 Task: Forward email with the signature Brooke Phillips with the subject 'Complaint' from softage.1@softage.net to 'softage.8@softage.net' with the message 'I would like to request a meeting to discuss the new employee benefits program.'
Action: Mouse moved to (924, 199)
Screenshot: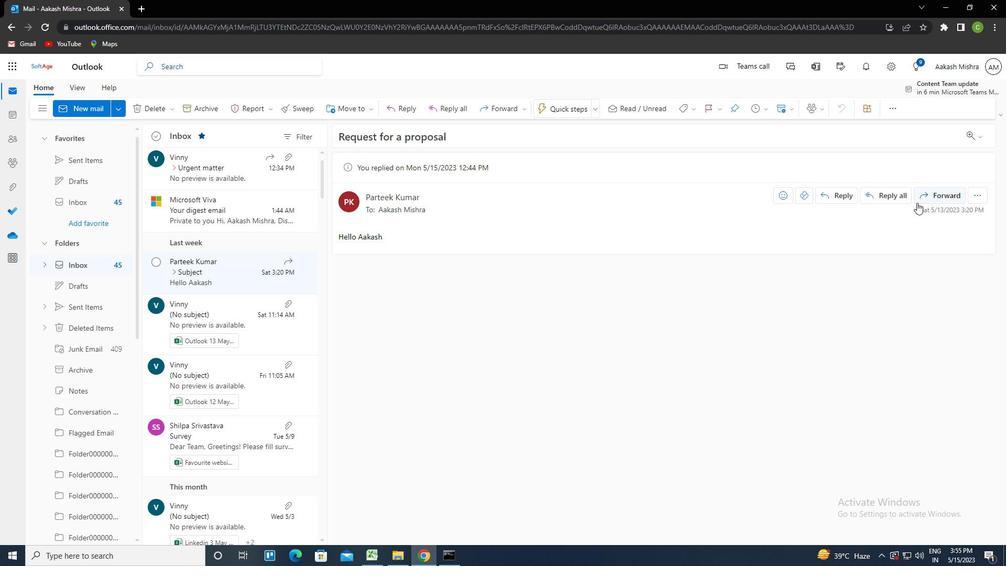 
Action: Mouse pressed left at (924, 199)
Screenshot: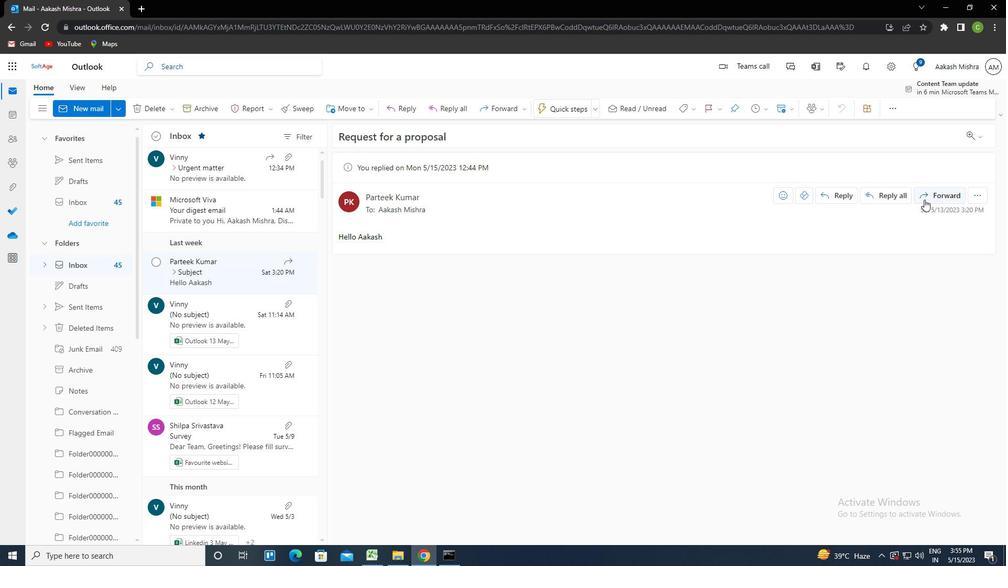 
Action: Mouse moved to (674, 110)
Screenshot: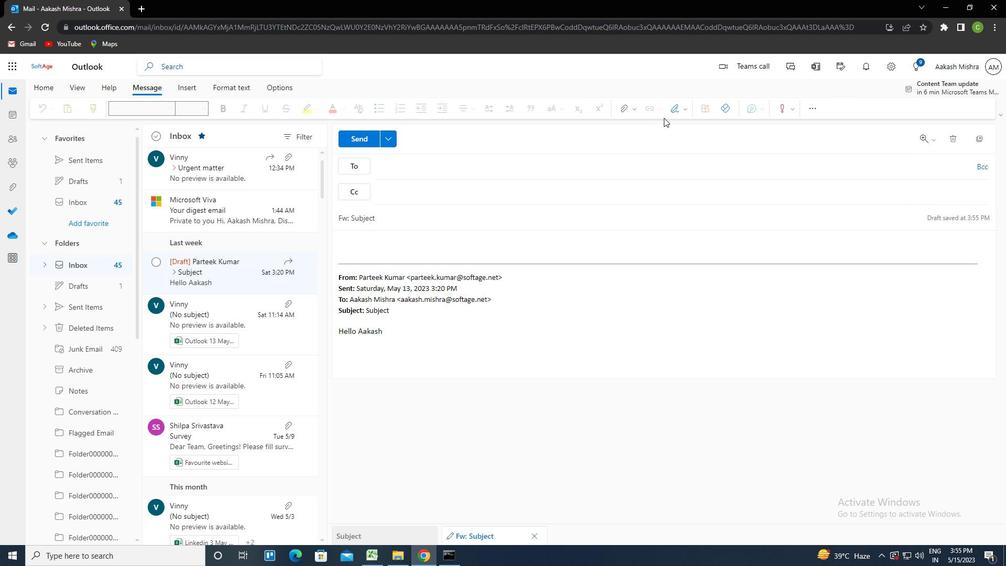 
Action: Mouse pressed left at (674, 110)
Screenshot: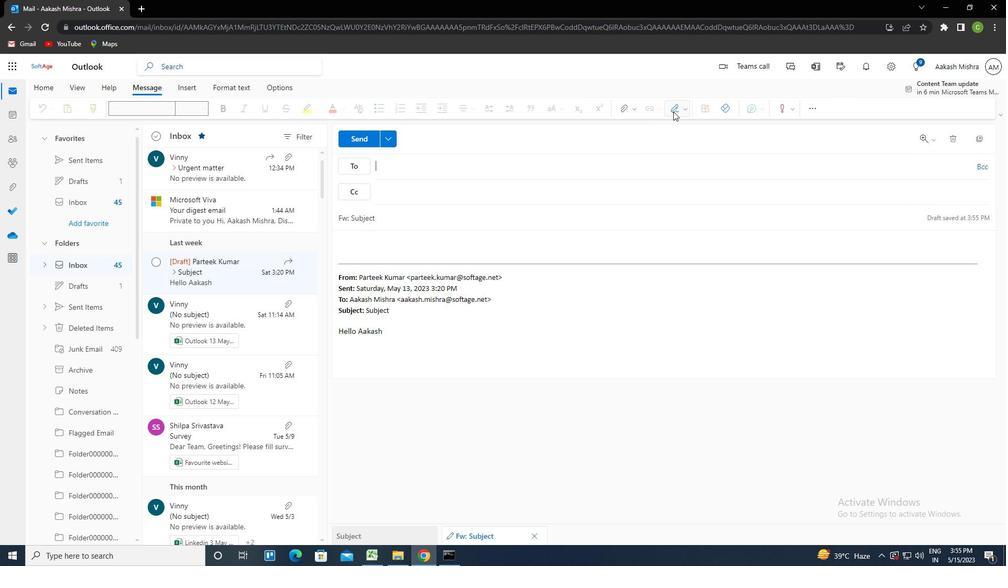 
Action: Mouse moved to (664, 145)
Screenshot: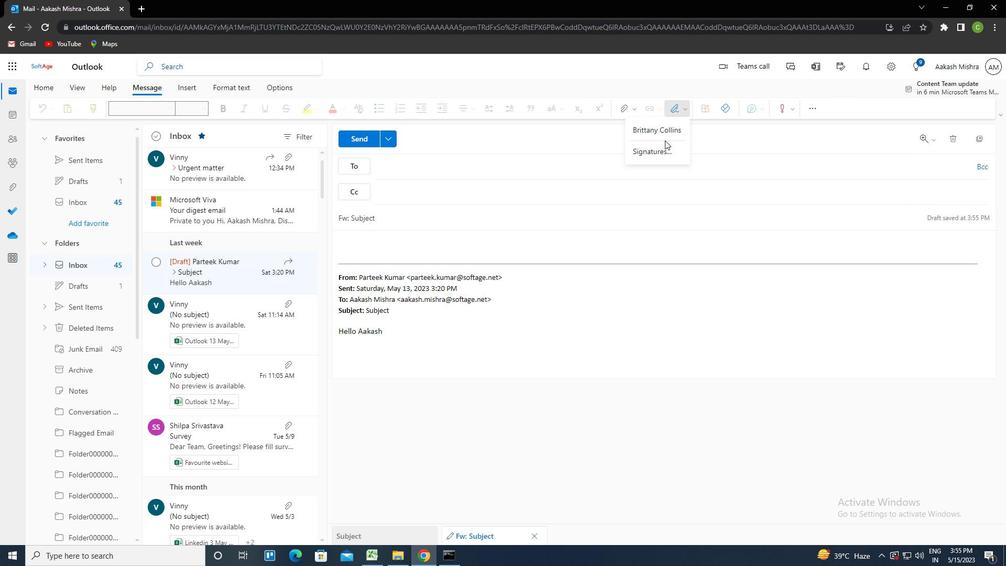 
Action: Mouse pressed left at (664, 145)
Screenshot: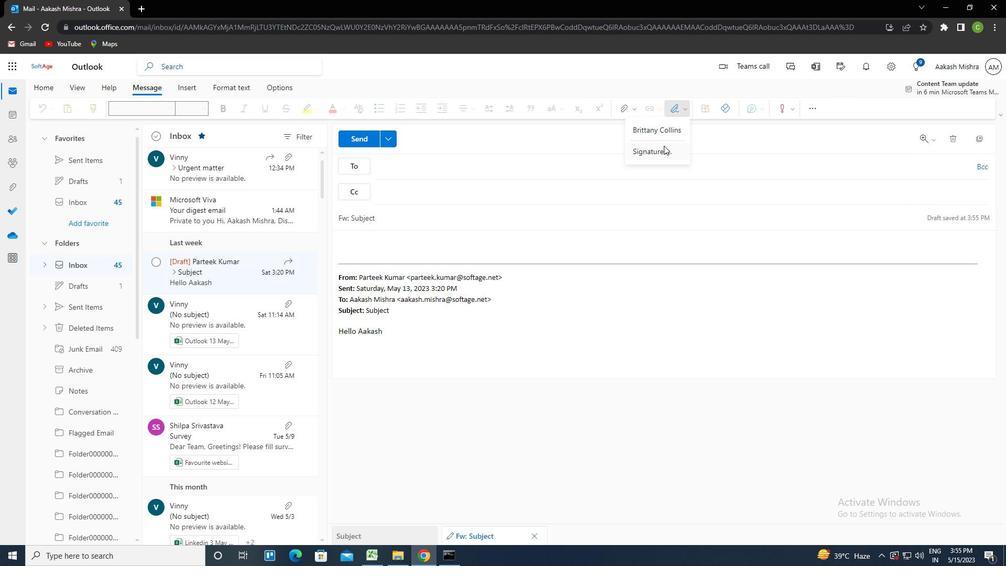 
Action: Mouse moved to (696, 189)
Screenshot: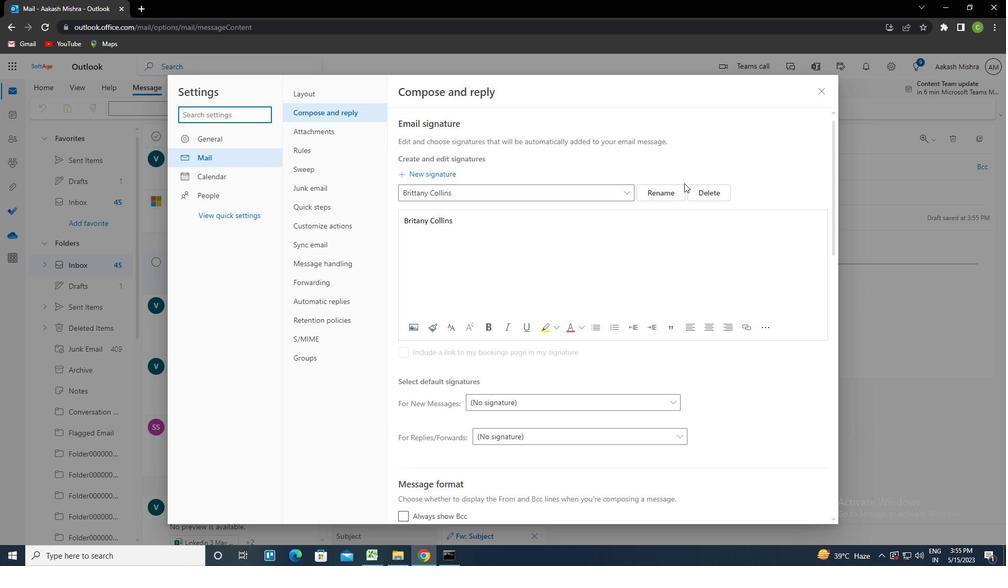 
Action: Mouse pressed left at (696, 189)
Screenshot: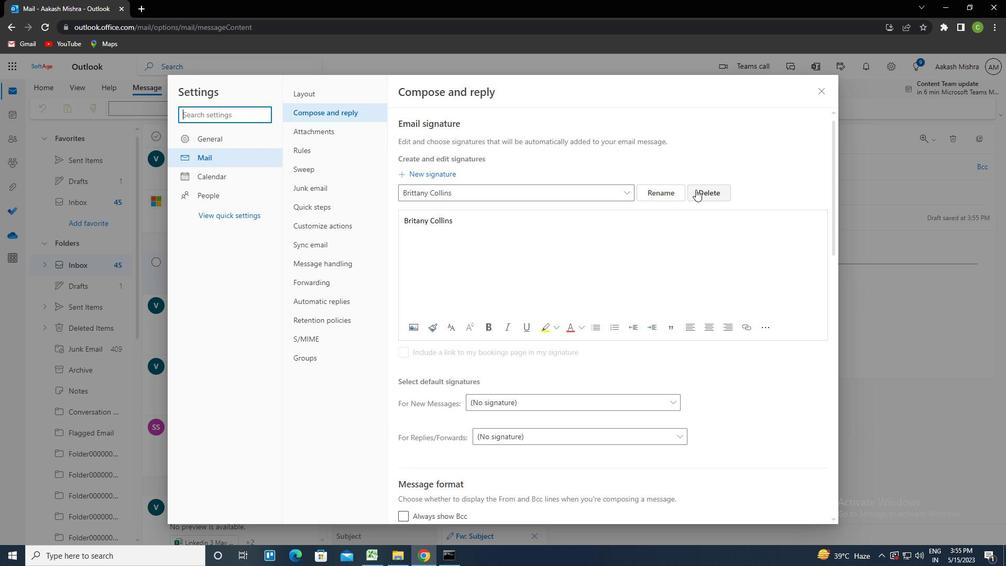 
Action: Mouse moved to (654, 197)
Screenshot: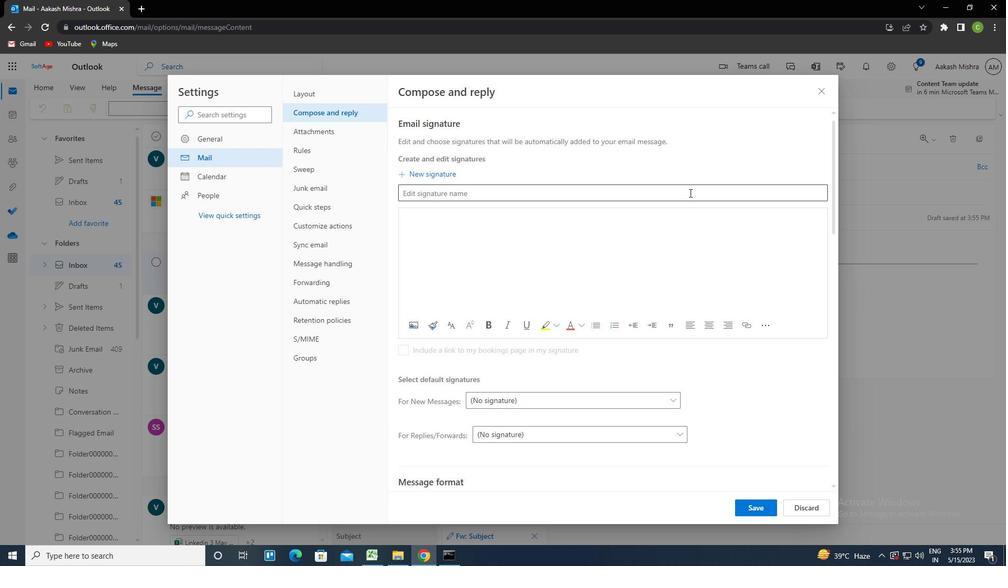 
Action: Mouse pressed left at (654, 197)
Screenshot: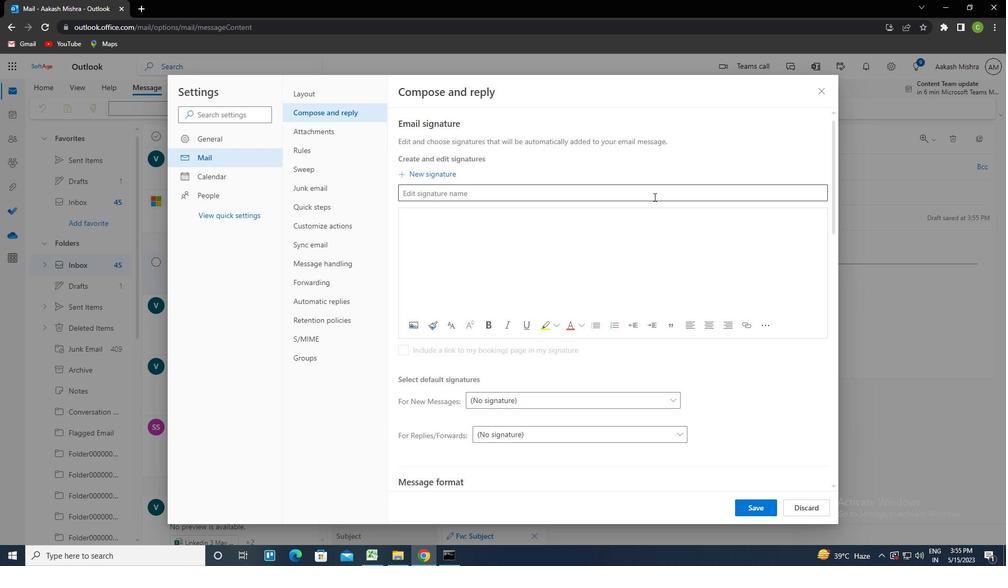 
Action: Key pressed <Key.caps_lock>b<Key.caps_lock>rooke<Key.space><Key.caps_lock>p<Key.caps_lock>hilips<Key.tab><Key.caps_lock>b<Key.caps_lock>rooke<Key.space><Key.caps_lock>p<Key.caps_lock>hilips
Screenshot: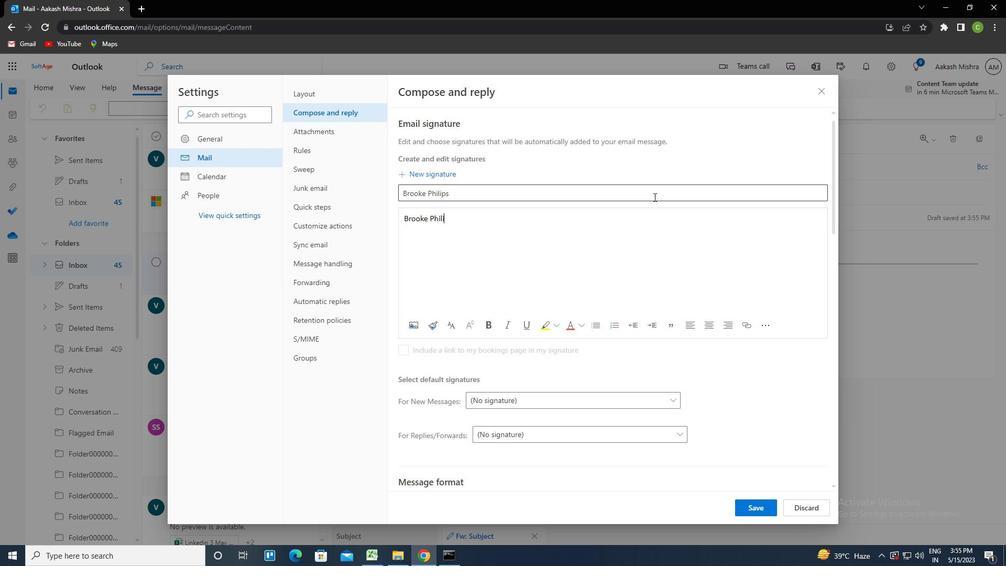 
Action: Mouse moved to (774, 506)
Screenshot: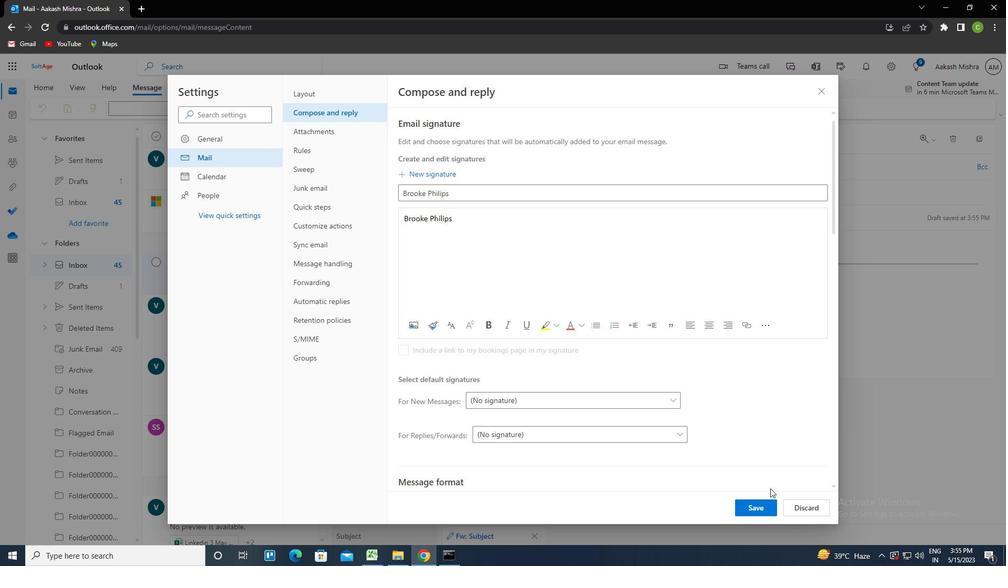 
Action: Mouse pressed left at (774, 506)
Screenshot: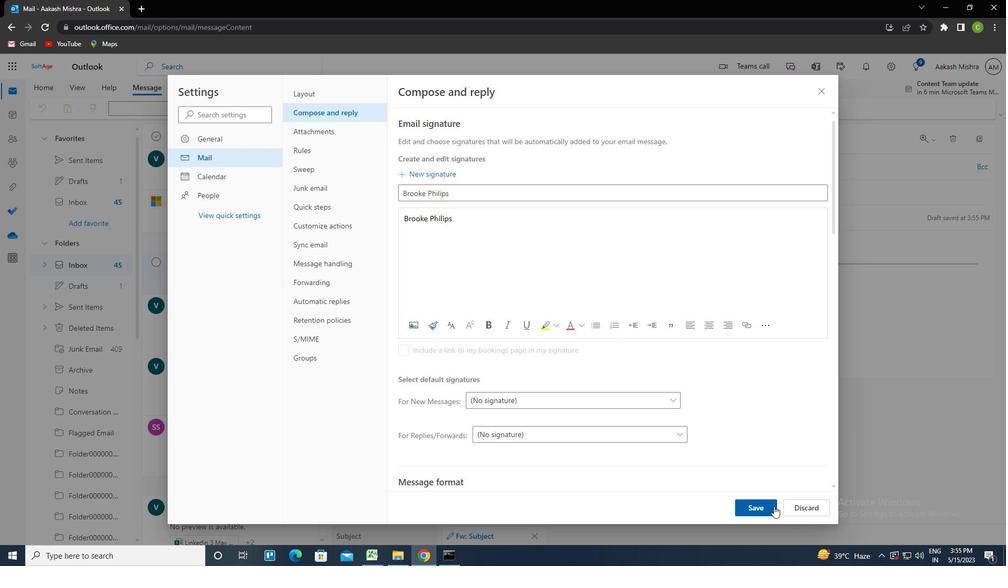 
Action: Mouse moved to (821, 93)
Screenshot: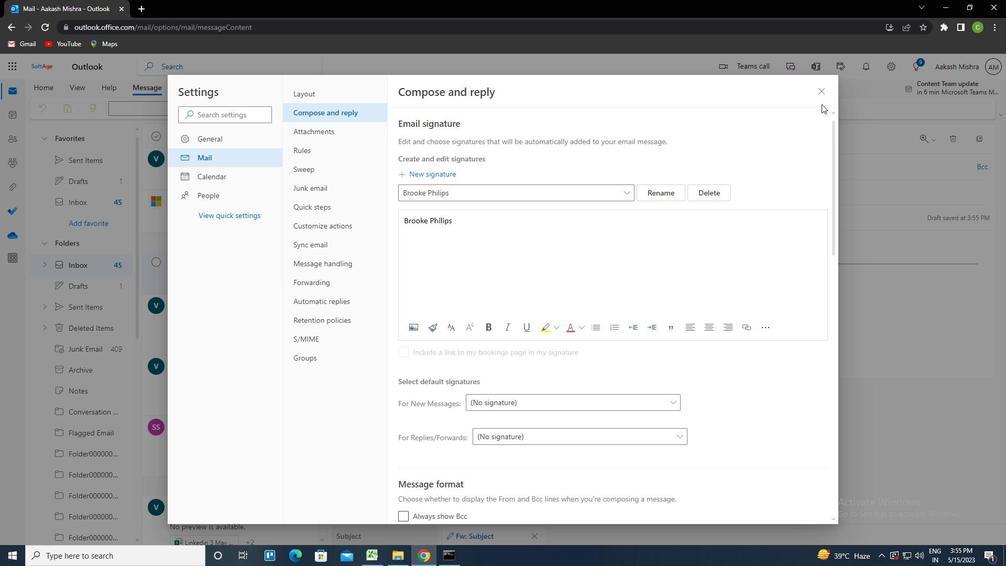 
Action: Mouse pressed left at (821, 93)
Screenshot: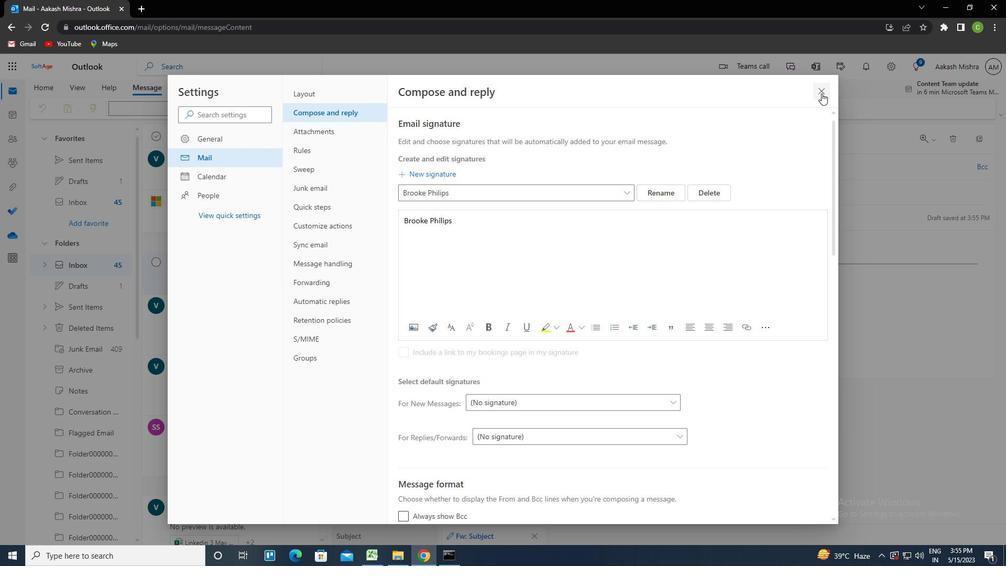 
Action: Mouse moved to (673, 112)
Screenshot: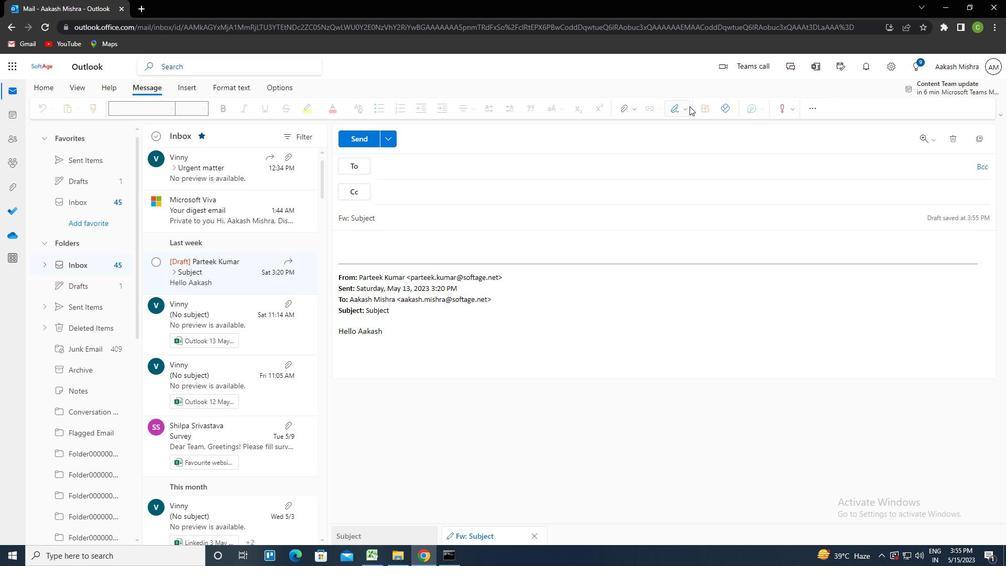
Action: Mouse pressed left at (673, 112)
Screenshot: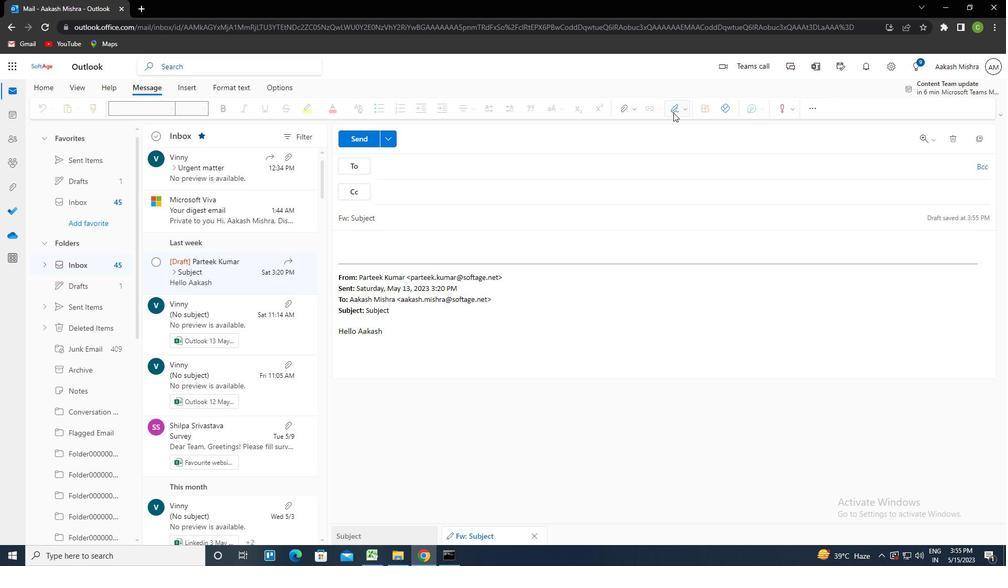 
Action: Mouse moved to (670, 134)
Screenshot: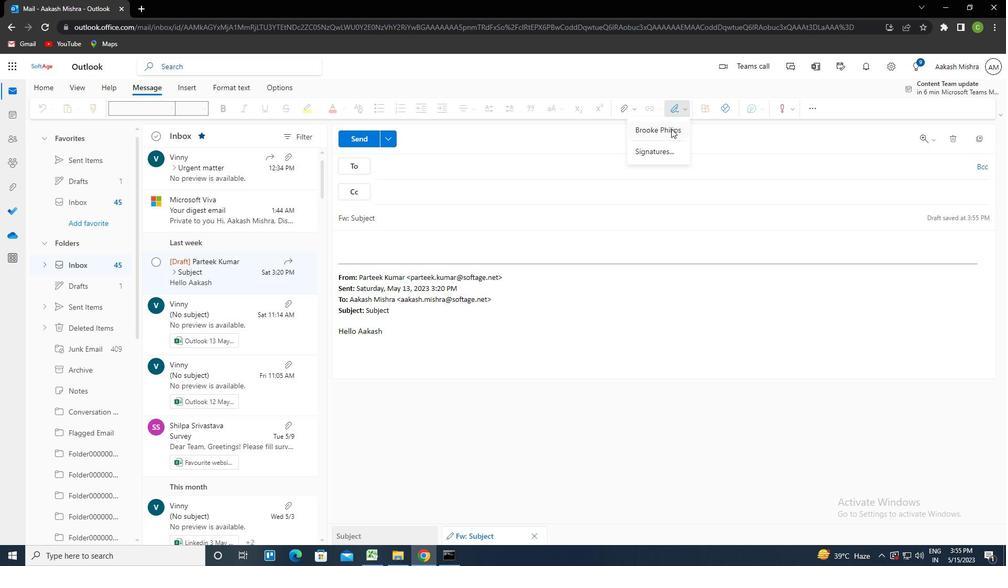 
Action: Mouse pressed left at (670, 134)
Screenshot: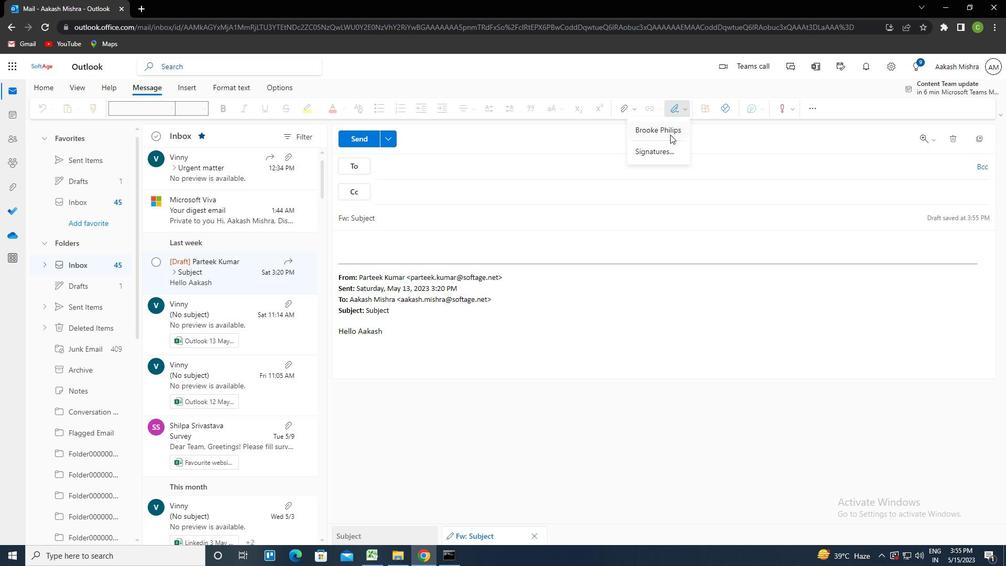 
Action: Mouse moved to (393, 216)
Screenshot: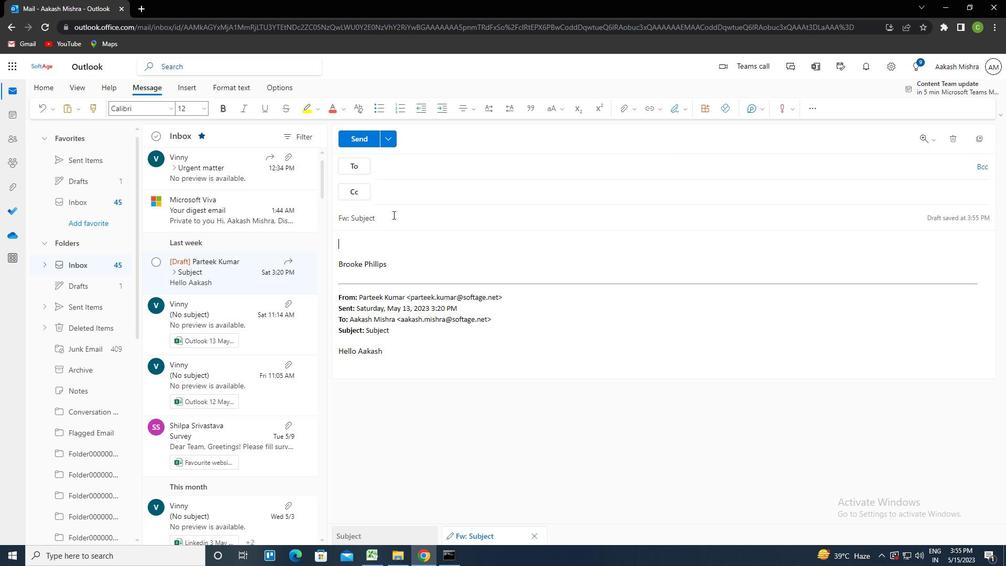 
Action: Mouse pressed left at (393, 216)
Screenshot: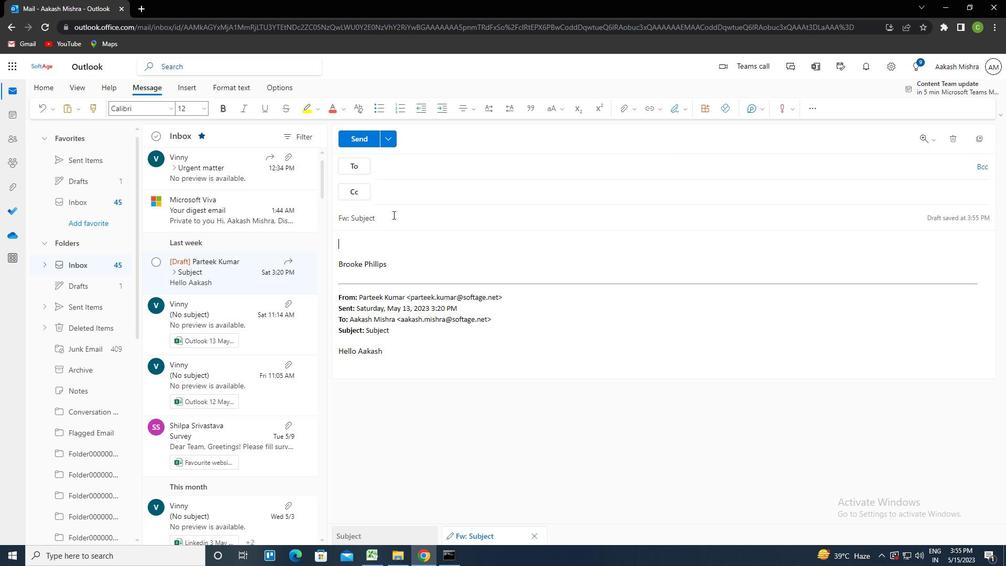 
Action: Key pressed <Key.shift><Key.left><Key.delete><Key.caps_lock>ctrl+C<Key.caps_lock>OMPLAINT
Screenshot: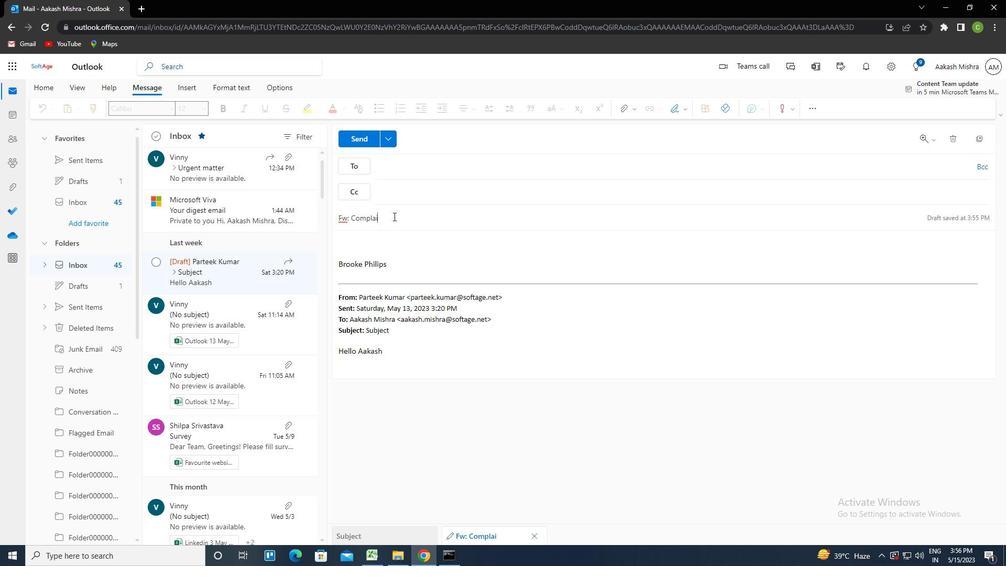 
Action: Mouse moved to (409, 163)
Screenshot: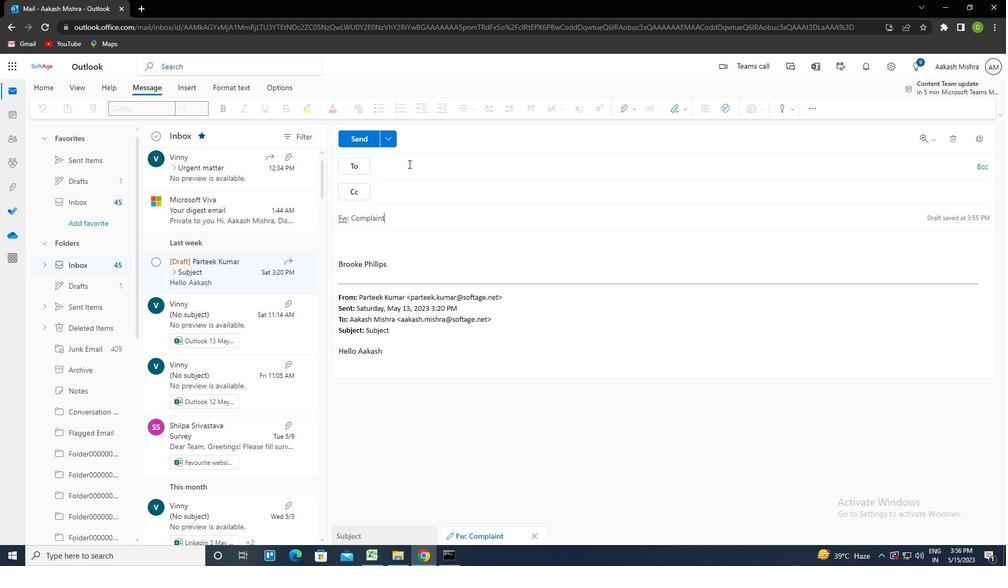 
Action: Mouse pressed left at (409, 163)
Screenshot: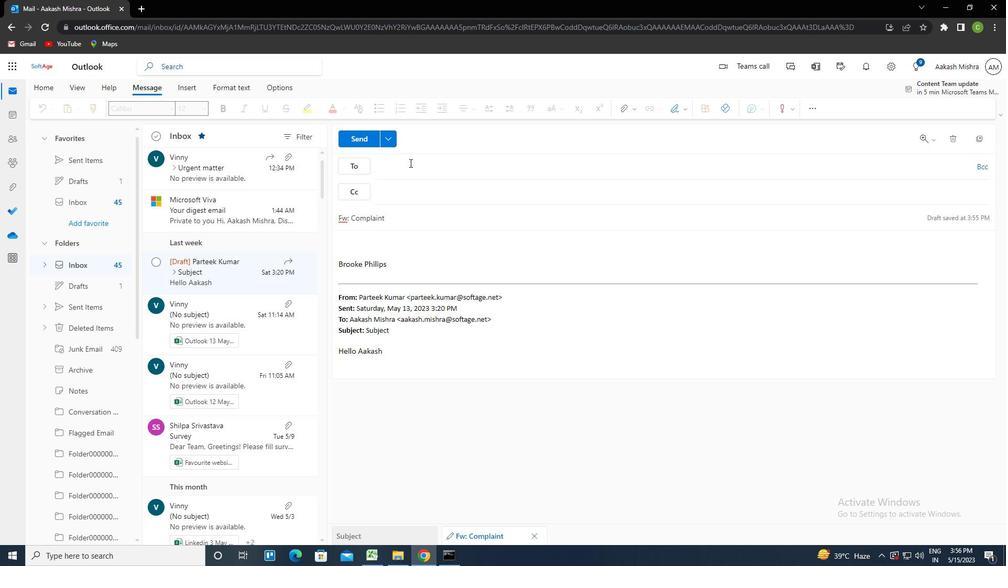 
Action: Key pressed SOFTAGE.8<Key.shift>@SOFTAGE.NET<Key.enter>
Screenshot: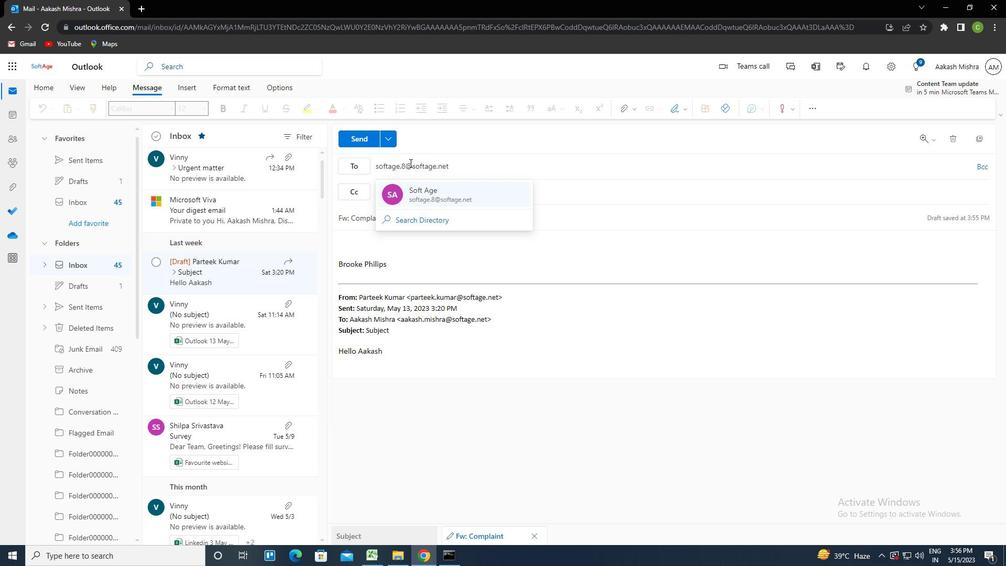 
Action: Mouse moved to (398, 232)
Screenshot: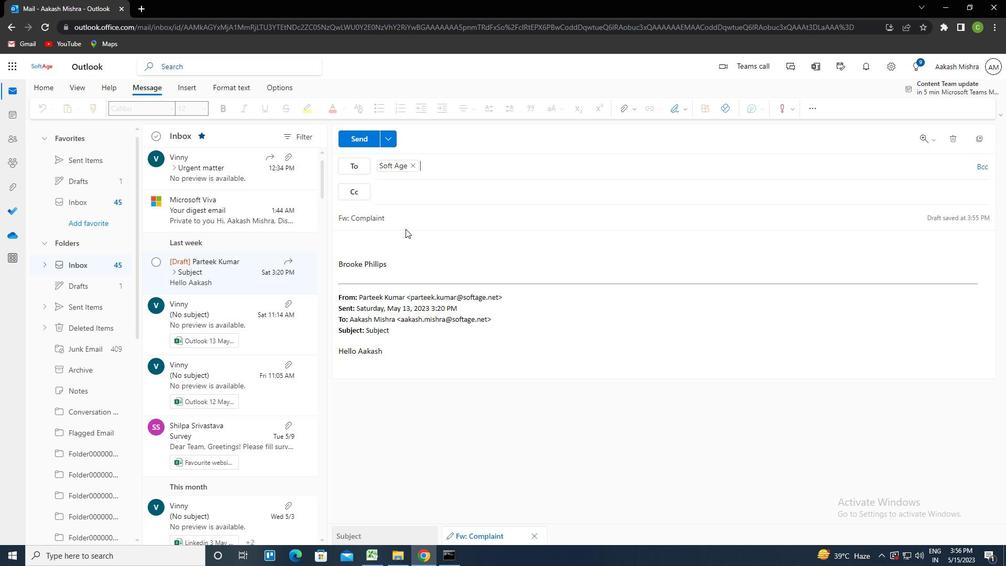 
Action: Mouse pressed left at (398, 232)
Screenshot: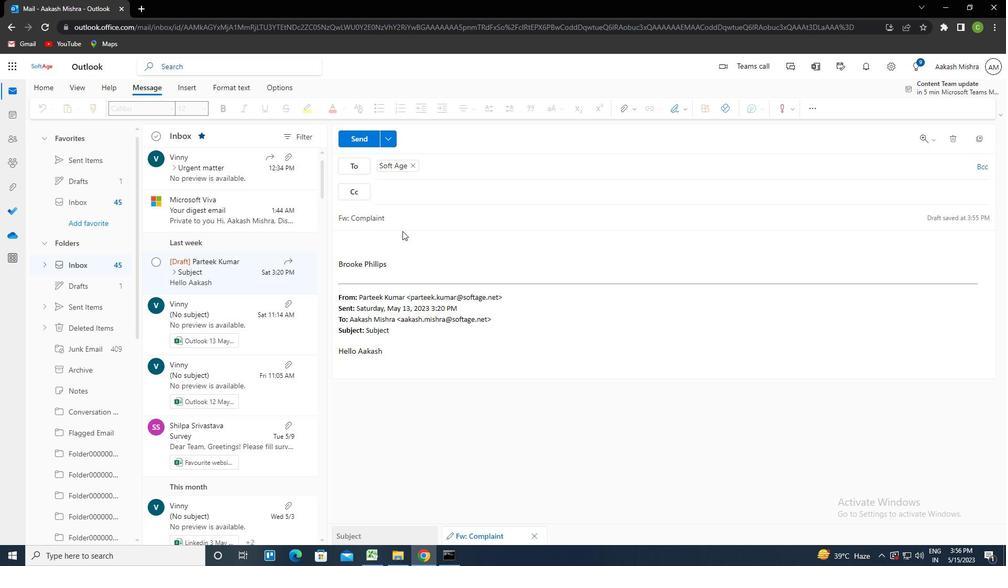 
Action: Mouse moved to (373, 237)
Screenshot: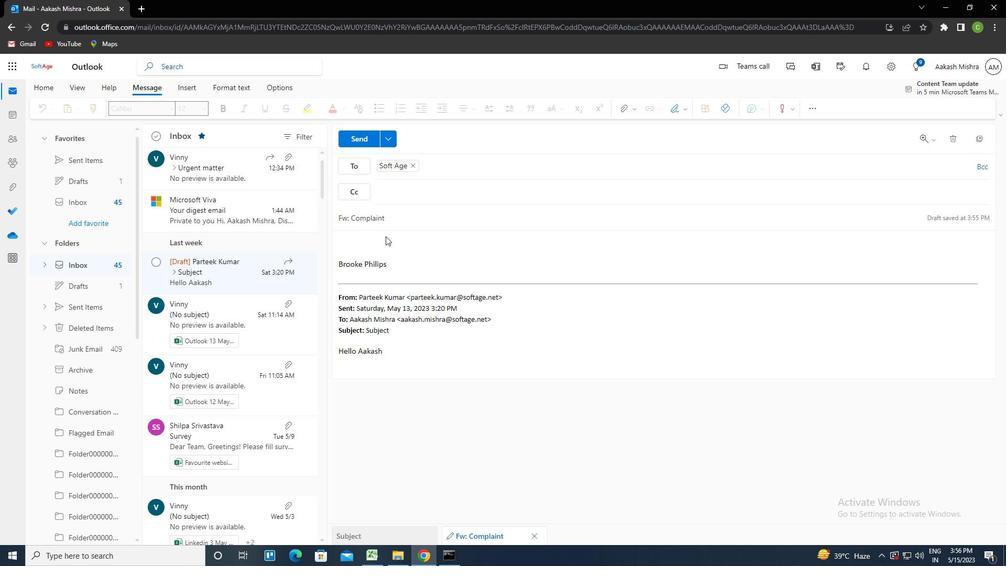 
Action: Mouse pressed left at (373, 237)
Screenshot: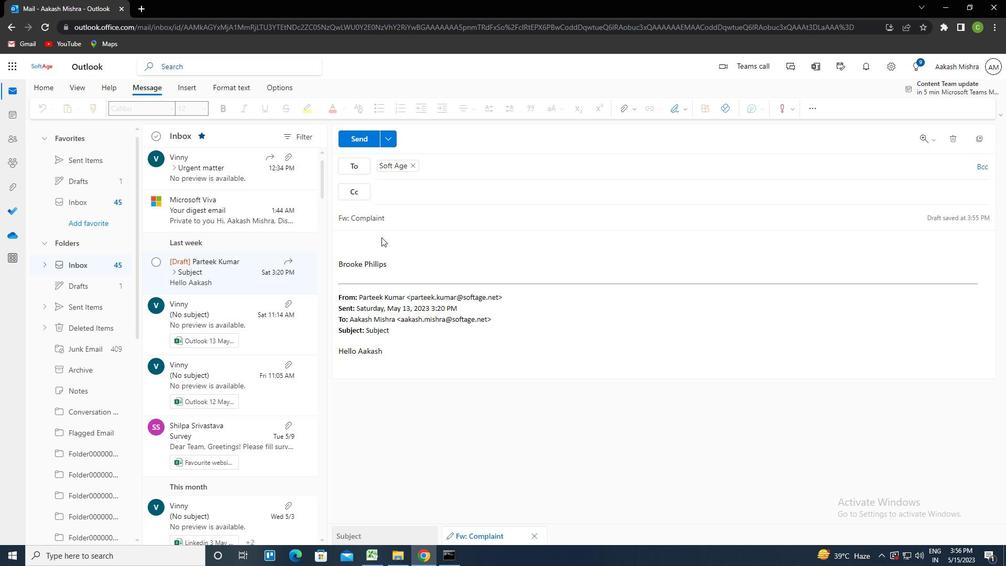 
Action: Mouse moved to (350, 243)
Screenshot: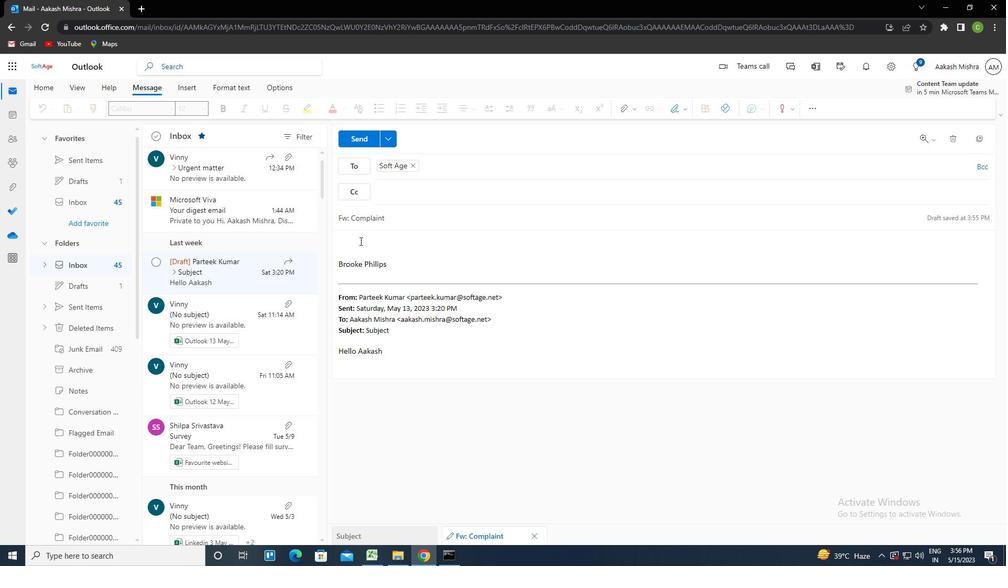 
Action: Mouse pressed left at (350, 243)
Screenshot: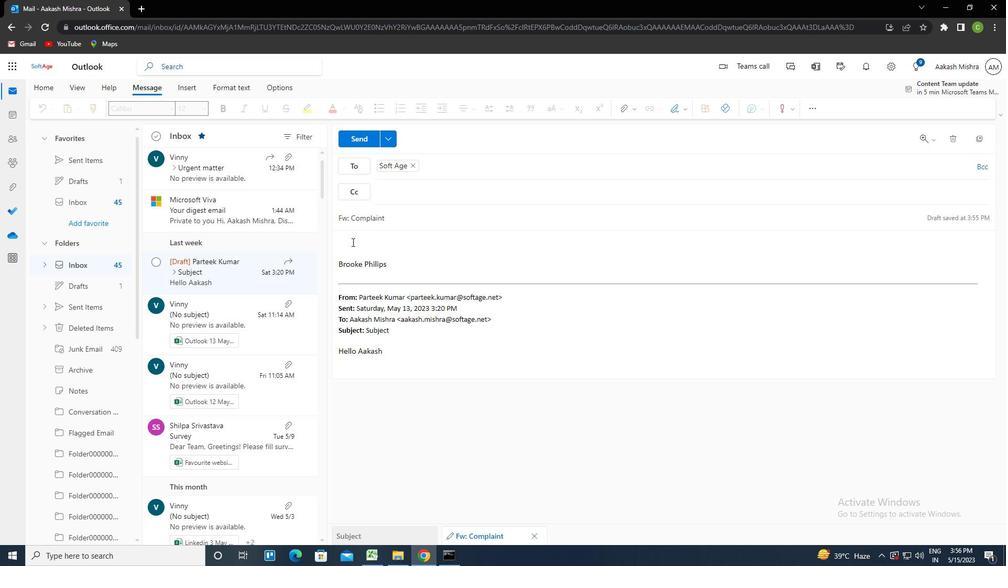 
Action: Key pressed <Key.caps_lock>C<Key.caps_lock>OULD<Key.space><Key.backspace><Key.backspace><Key.backspace><Key.backspace><Key.backspace><Key.backspace><Key.backspace><Key.caps_lock>I<Key.space><Key.caps_lock>WOULD<Key.space>LIKE<Key.space>TO<Key.space>REQUEST<Key.space>A<Key.space>MEETING<Key.space>TO<Key.space>DISCUSS<Key.space>THE<Key.space>NEW<Key.space>EMPLOYEE<Key.space>BENEFITS<Key.space>PROGRAM
Screenshot: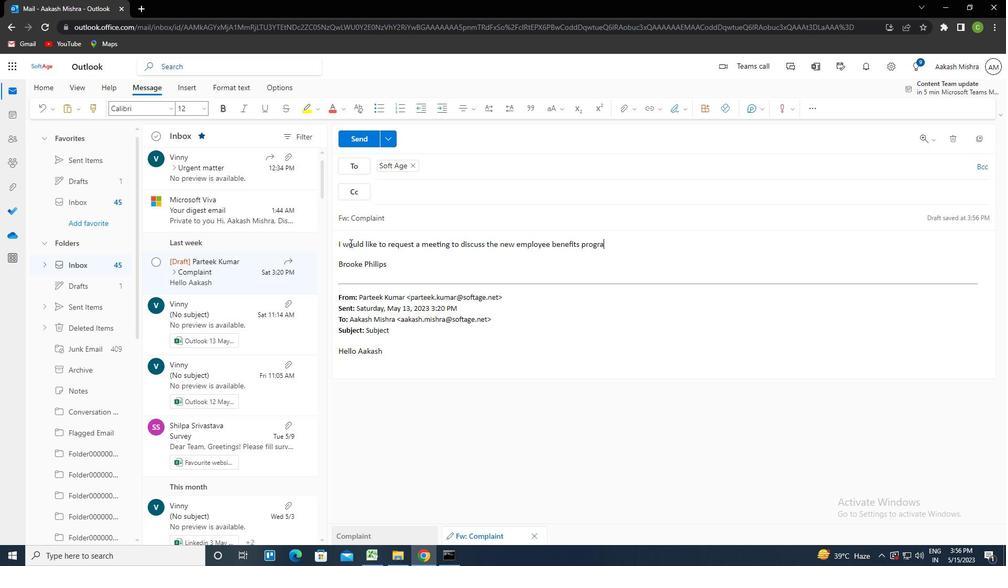 
Action: Mouse moved to (371, 138)
Screenshot: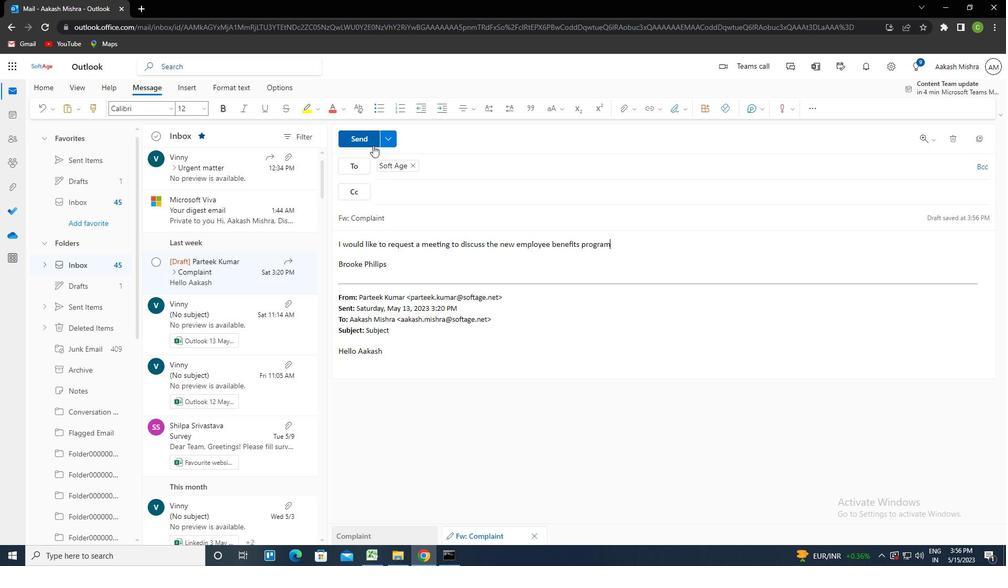 
Action: Mouse pressed left at (371, 138)
Screenshot: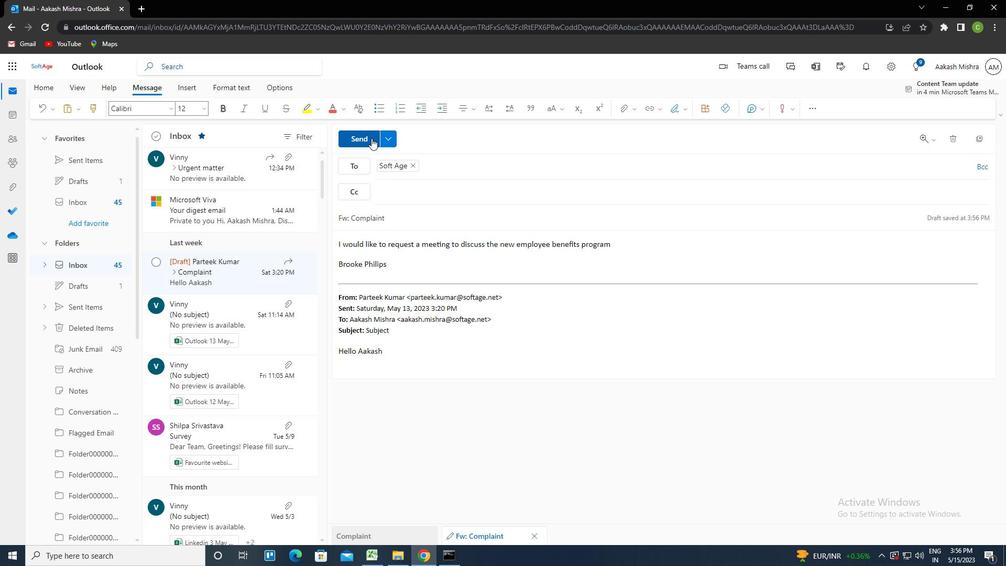 
